 Task: Create a rule from the Recommended list, Task Added to this Project -> add SubTasks in the project TrapPlan with SubTasks Gather and Analyse Requirements , Design and Implement Solution , System Test and UAT , Release to Production / Go Live.
Action: Mouse moved to (46, 438)
Screenshot: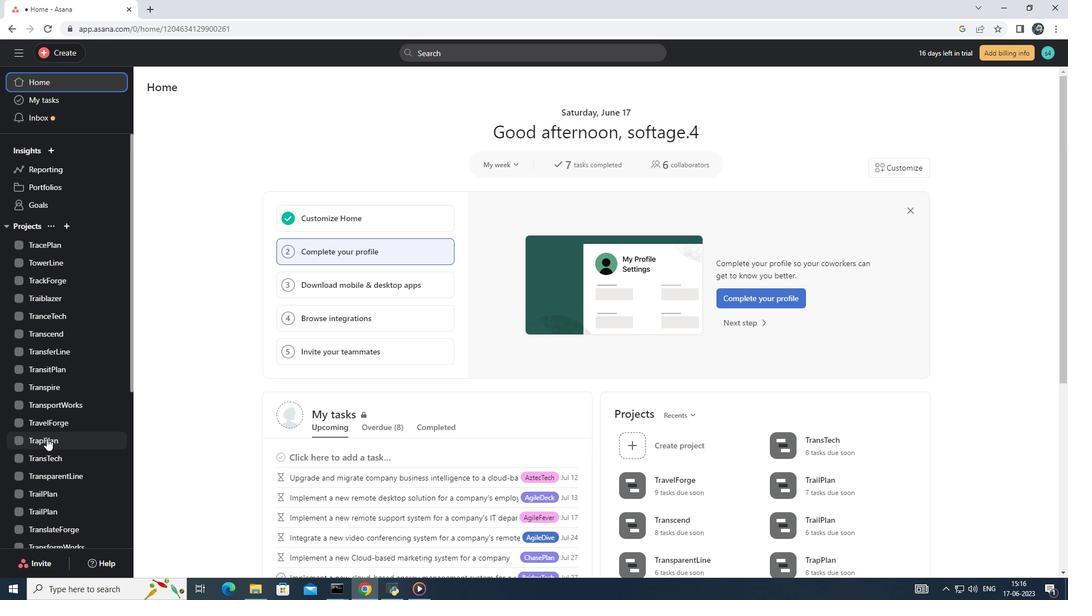 
Action: Mouse pressed left at (46, 438)
Screenshot: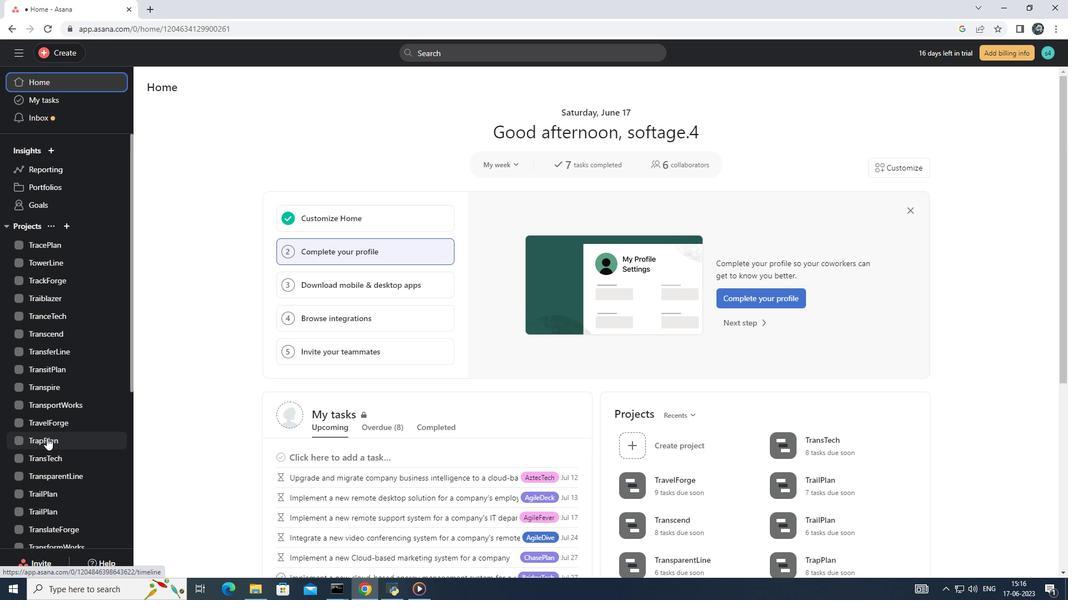 
Action: Mouse moved to (1030, 92)
Screenshot: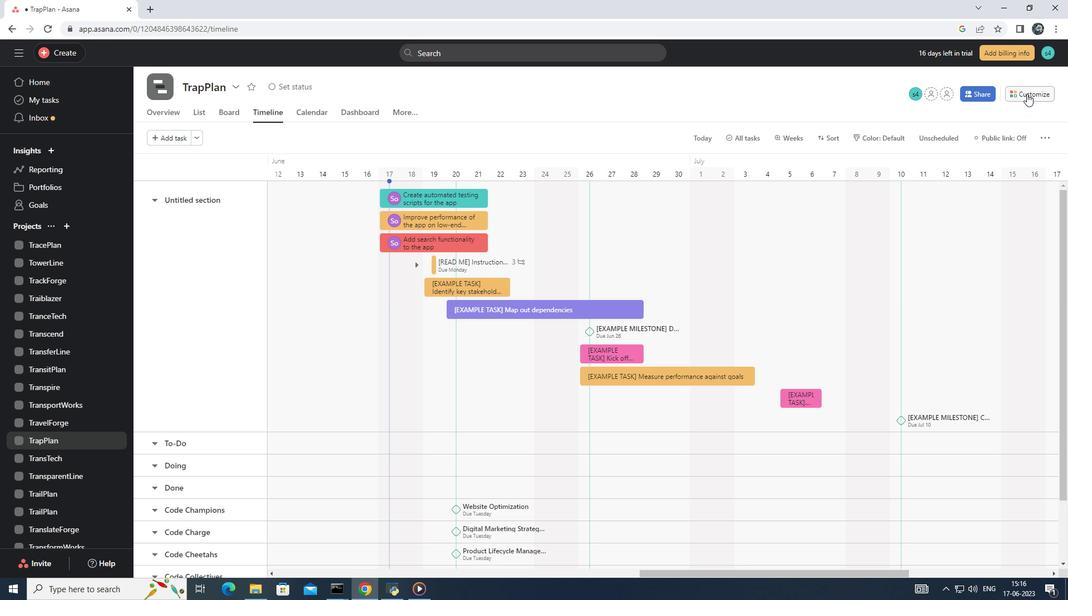 
Action: Mouse pressed left at (1030, 92)
Screenshot: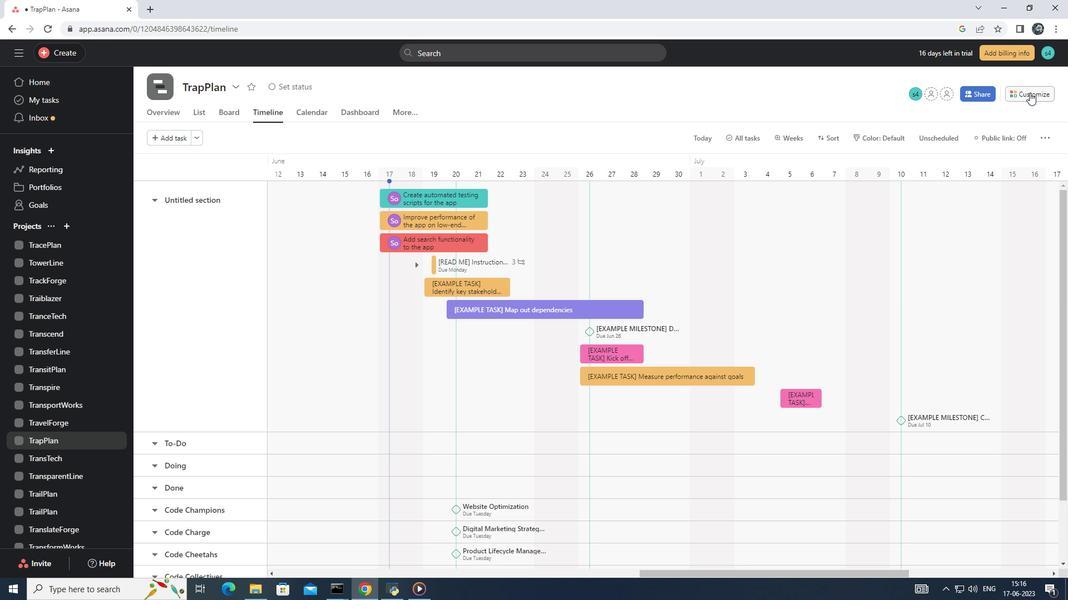 
Action: Mouse moved to (829, 276)
Screenshot: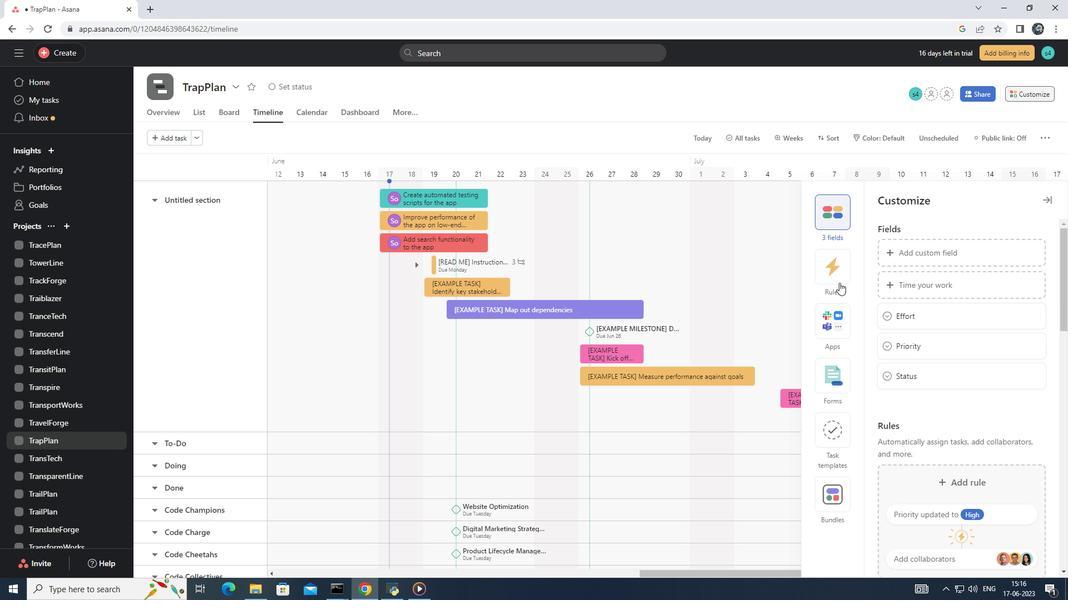 
Action: Mouse pressed left at (829, 276)
Screenshot: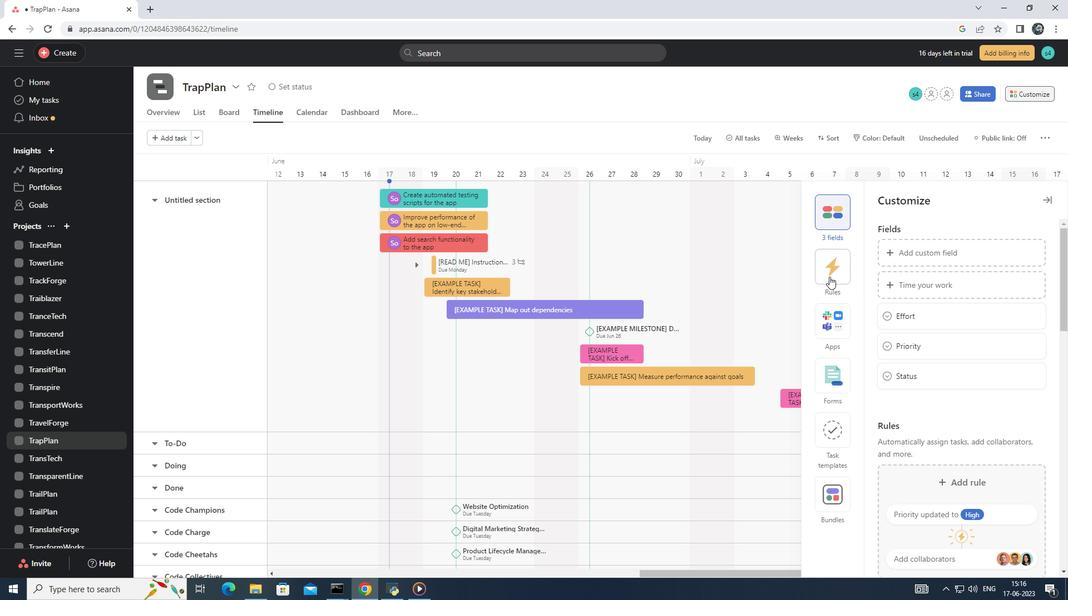 
Action: Mouse moved to (931, 276)
Screenshot: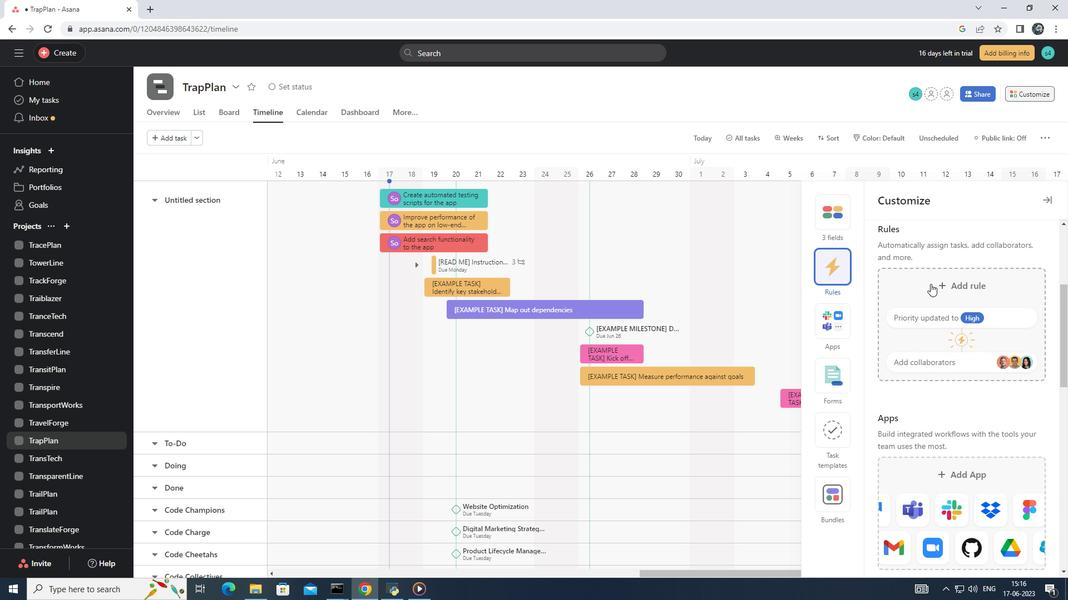 
Action: Mouse pressed left at (931, 276)
Screenshot: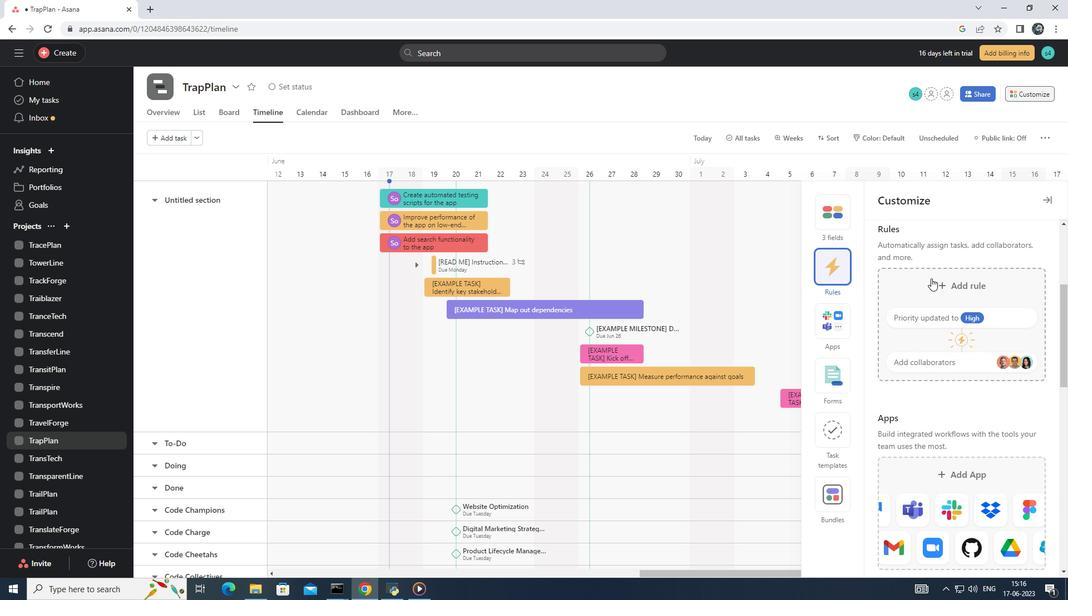 
Action: Mouse moved to (784, 189)
Screenshot: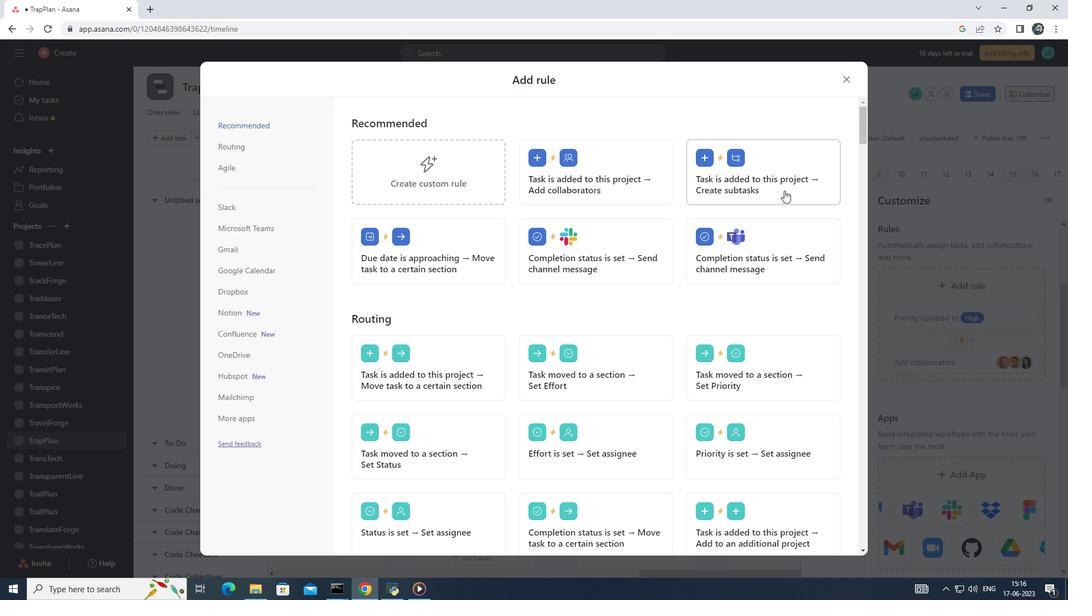 
Action: Mouse pressed left at (784, 189)
Screenshot: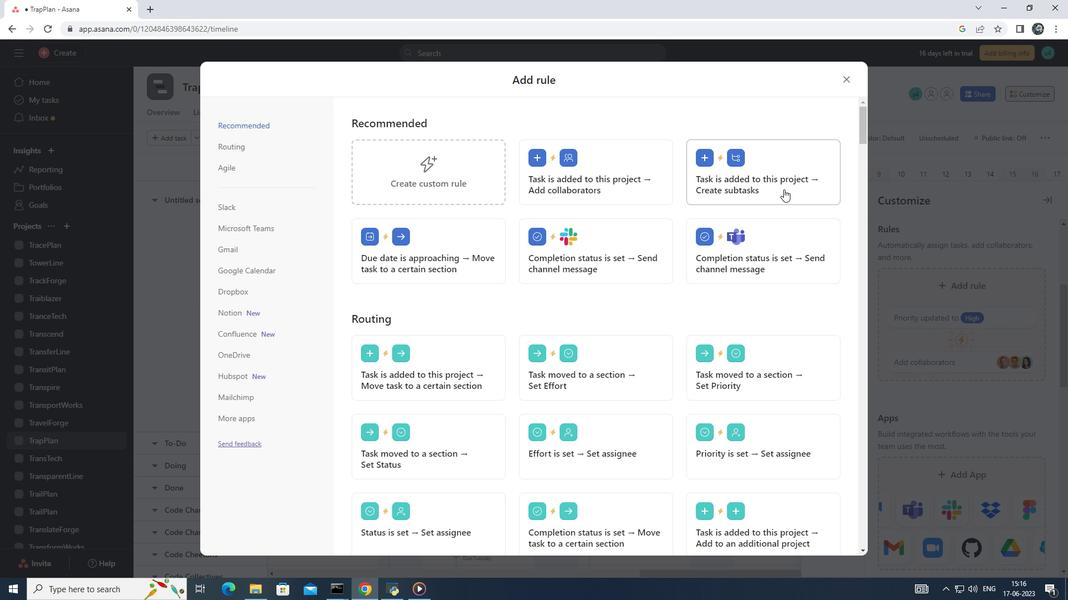 
Action: Mouse moved to (693, 176)
Screenshot: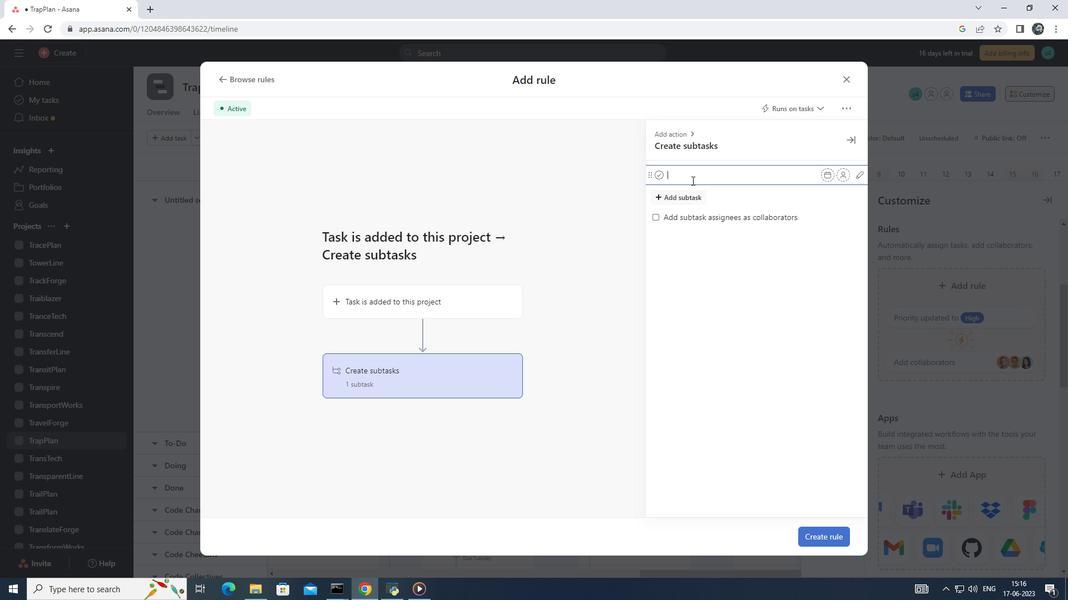 
Action: Mouse pressed left at (693, 176)
Screenshot: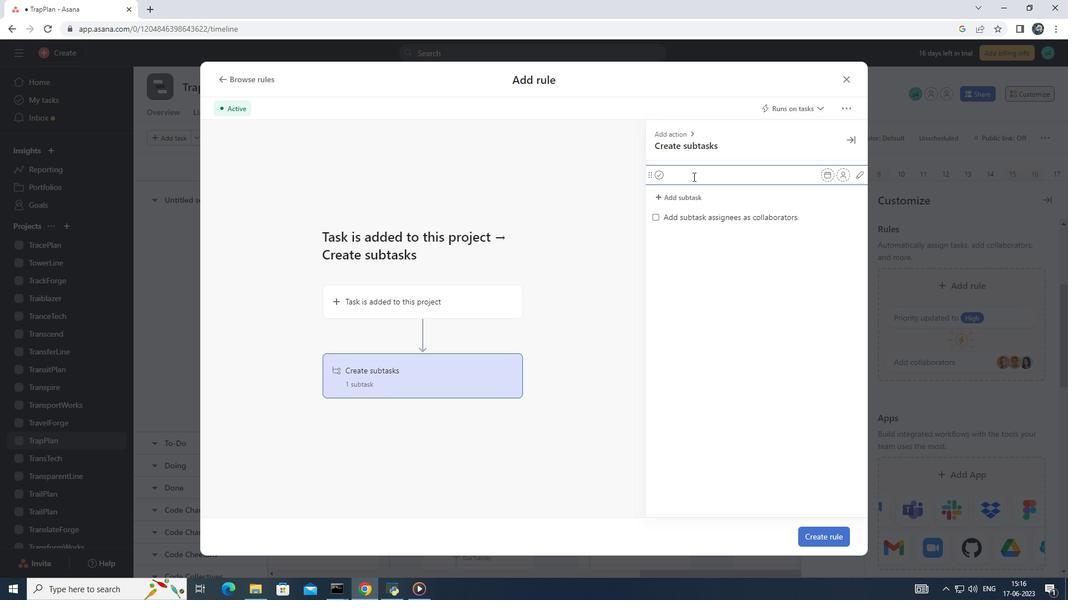 
Action: Mouse moved to (670, 185)
Screenshot: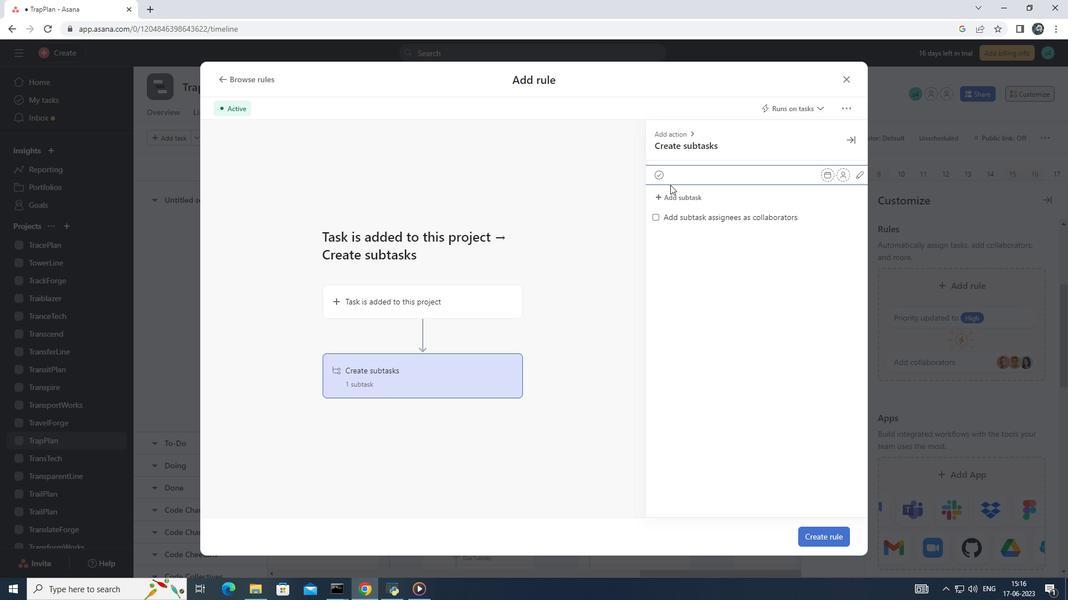
Action: Key pressed <Key.shift>Gather<Key.space>and<Key.space><Key.shift>Analyse<Key.space><Key.shift>Requirements<Key.enter><Key.shift>Design<Key.space>and<Key.space><Key.shift>Implement<Key.space><Key.shift>Solution<Key.enter><Key.shift>System<Key.space><Key.shift>Test<Key.space>and<Key.space><Key.shift>UAT<Key.enter><Key.shift>Release<Key.space>to<Key.space><Key.shift>Production<Key.space>/<Key.space><Key.shift>Live
Screenshot: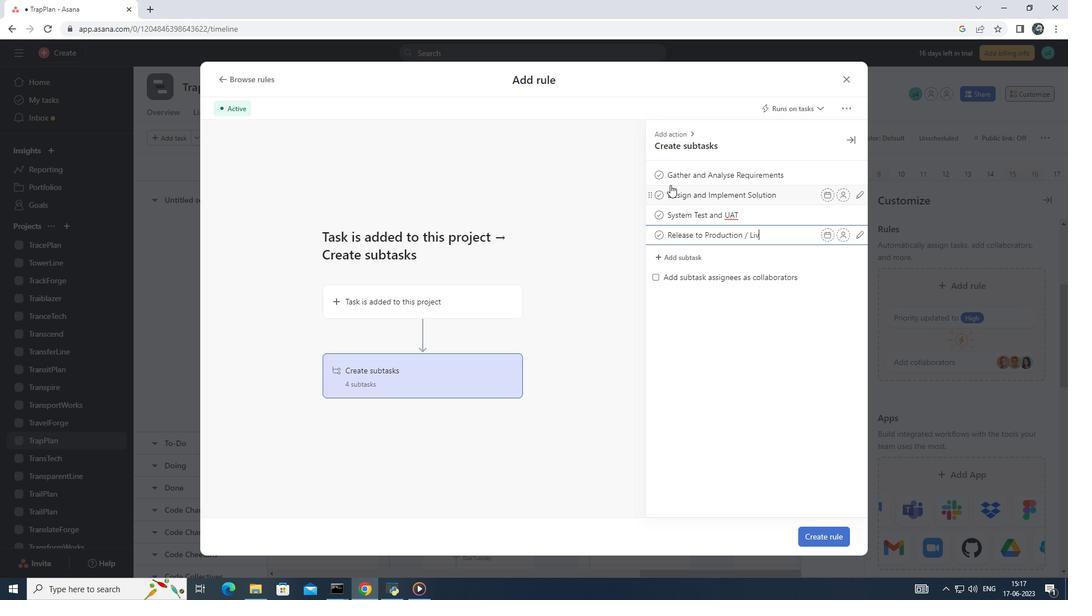 
Action: Mouse moved to (814, 534)
Screenshot: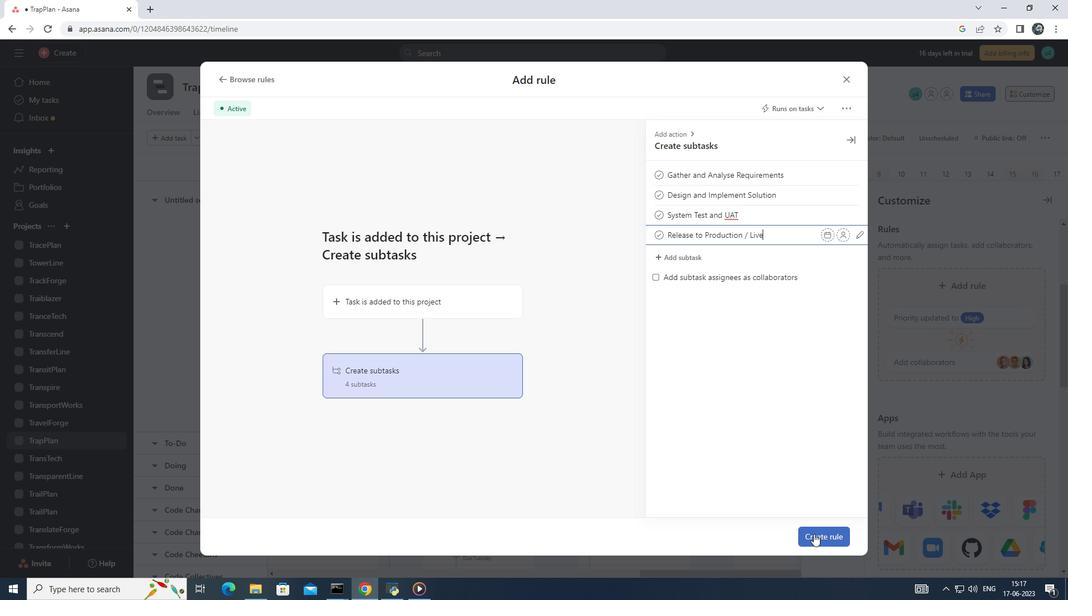 
Action: Mouse pressed left at (814, 534)
Screenshot: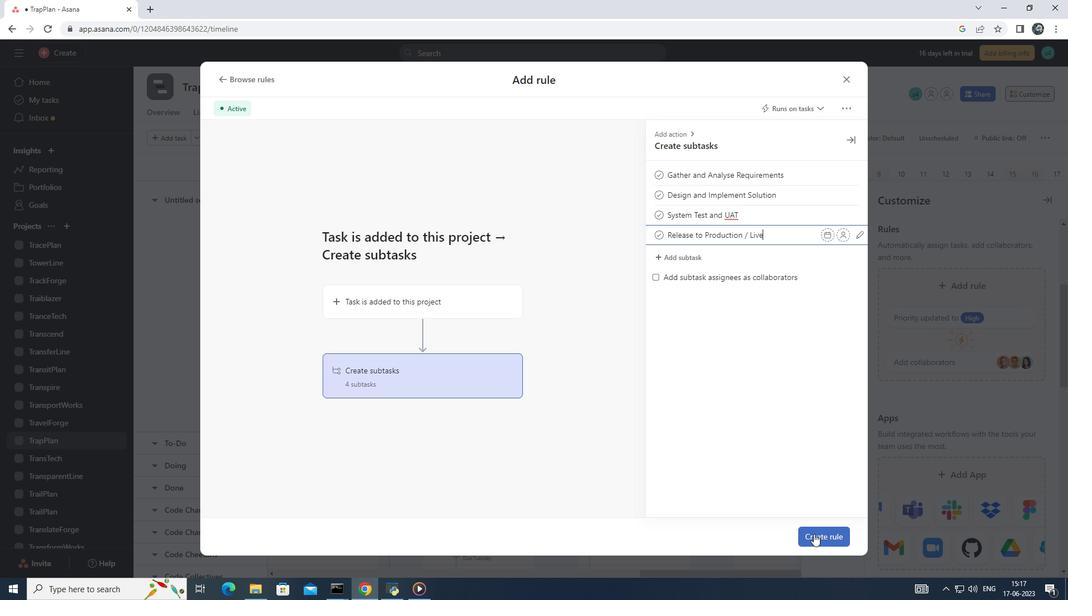 
Action: Mouse moved to (805, 529)
Screenshot: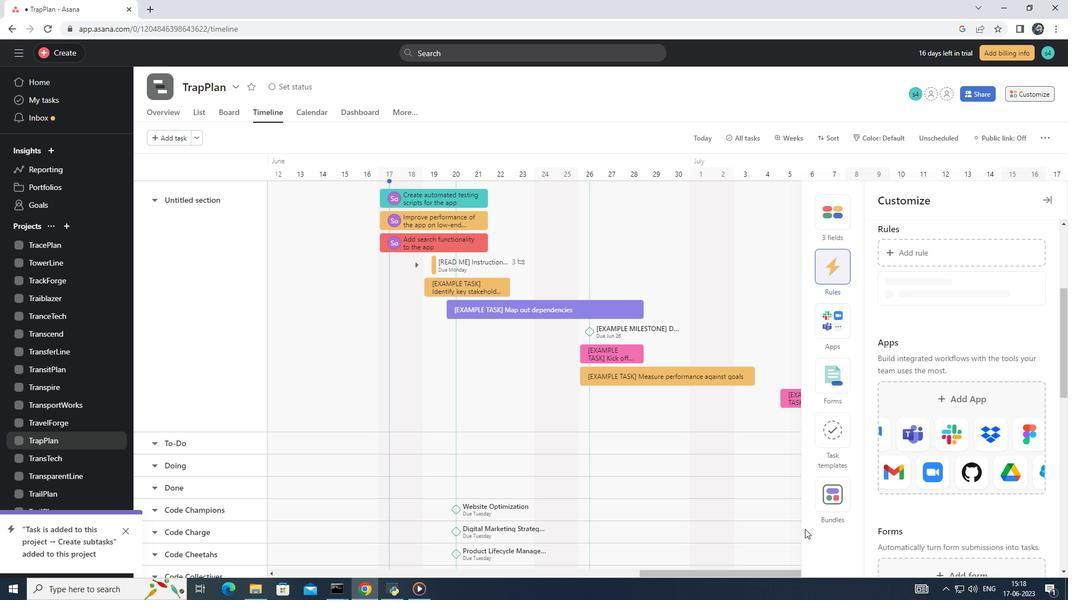
